 Task: Add Thinksport Spf 50+ Sunscreen to the cart.
Action: Mouse moved to (289, 153)
Screenshot: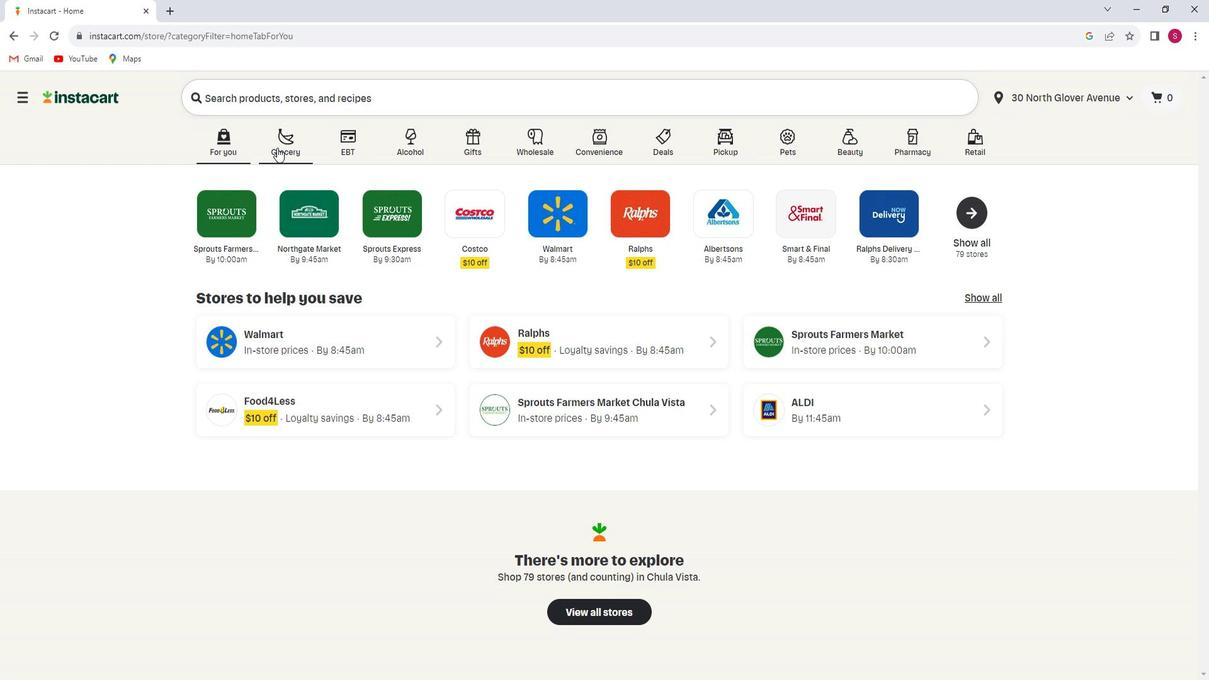 
Action: Mouse pressed left at (289, 153)
Screenshot: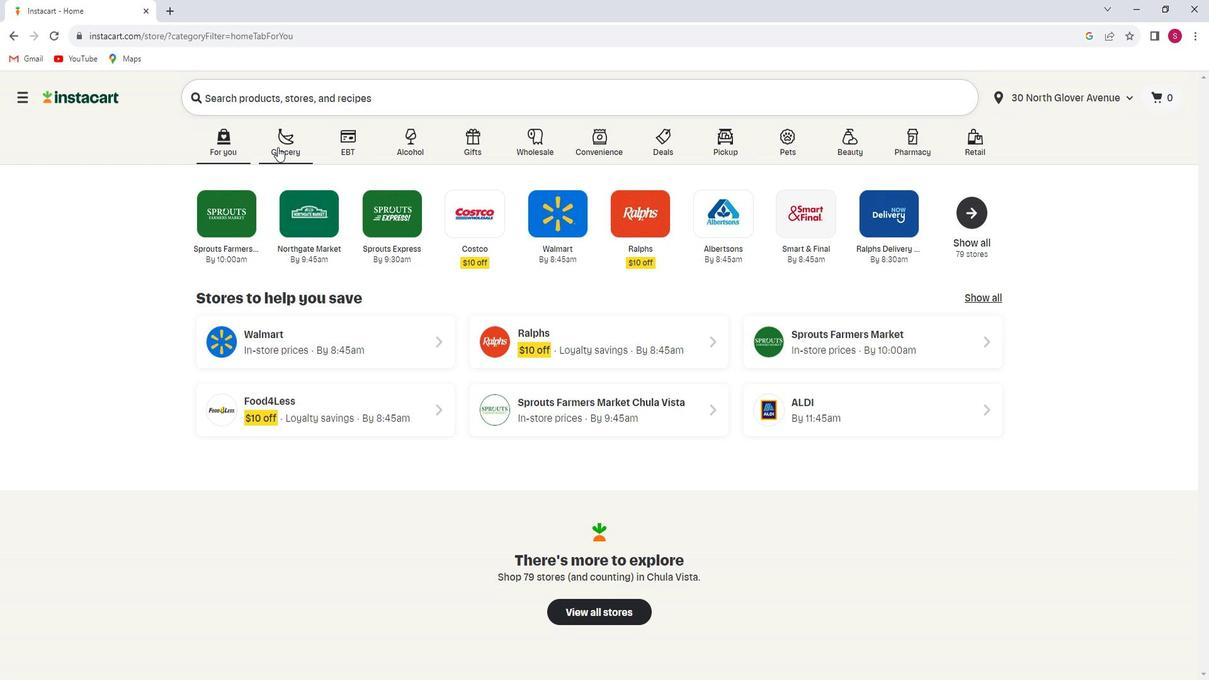 
Action: Mouse moved to (343, 385)
Screenshot: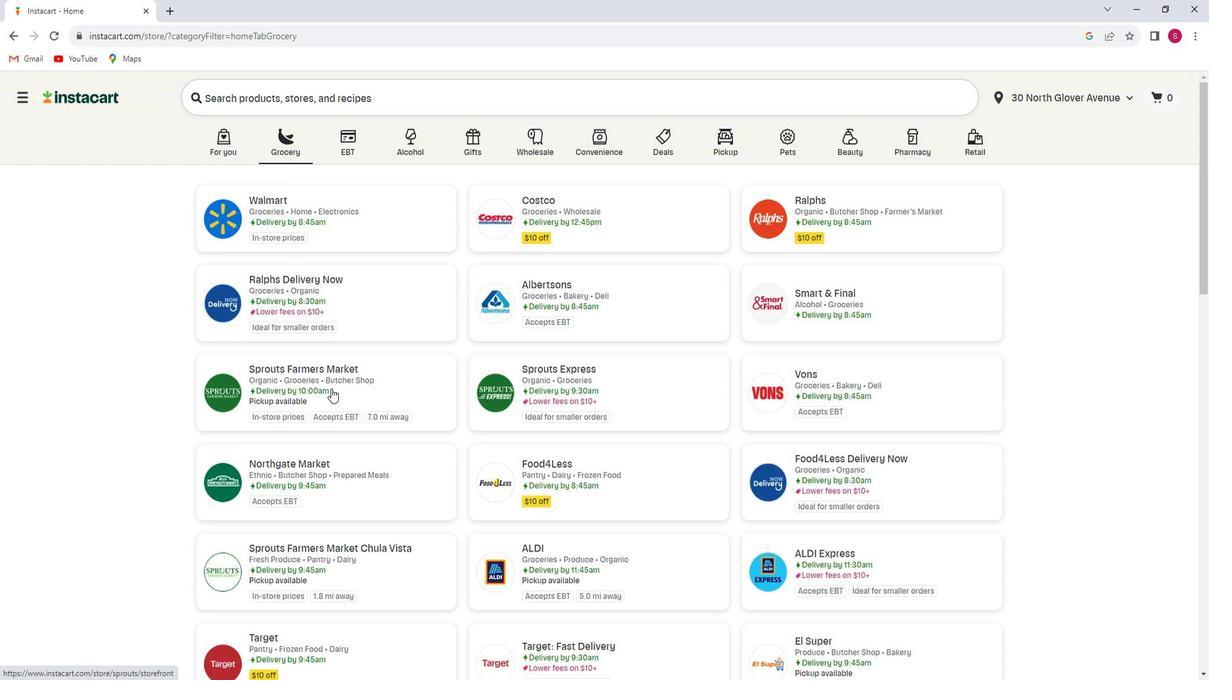
Action: Mouse pressed left at (343, 385)
Screenshot: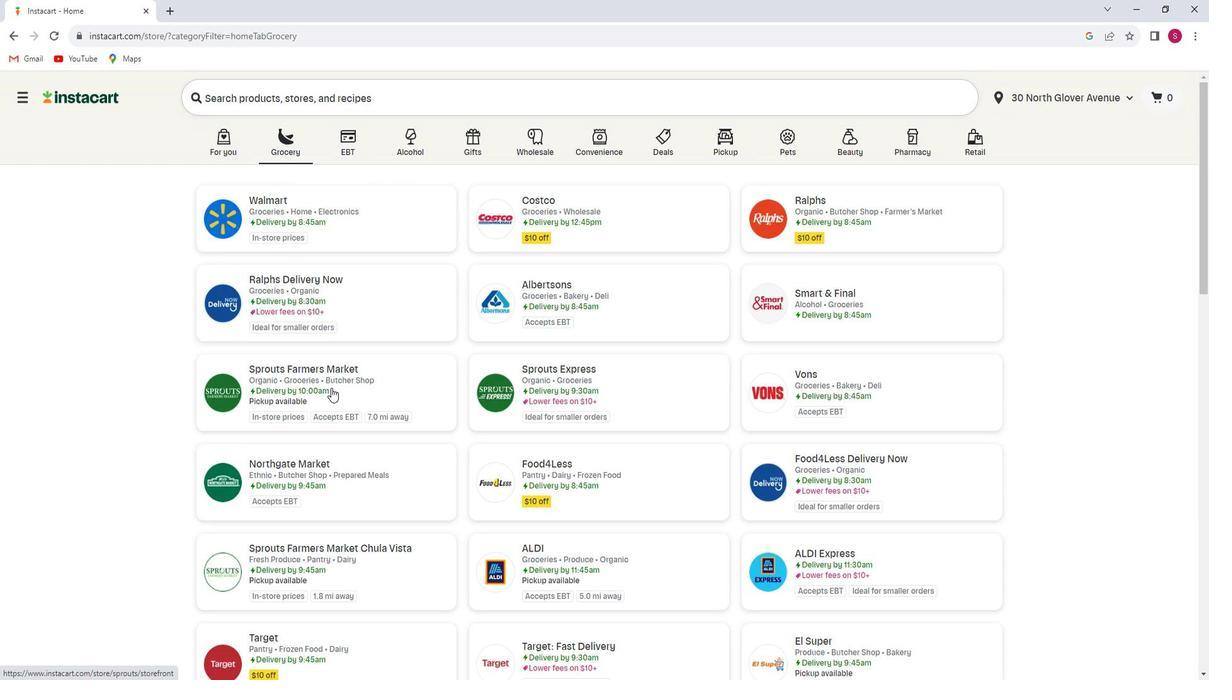 
Action: Mouse moved to (47, 472)
Screenshot: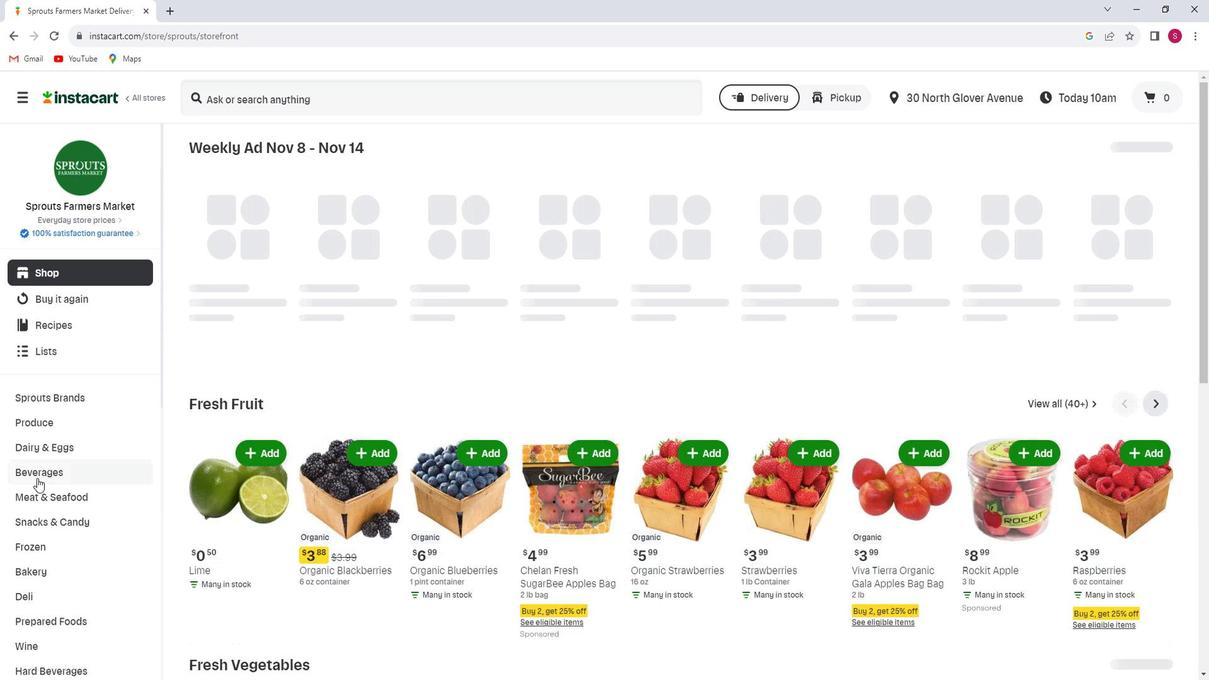 
Action: Mouse scrolled (47, 471) with delta (0, 0)
Screenshot: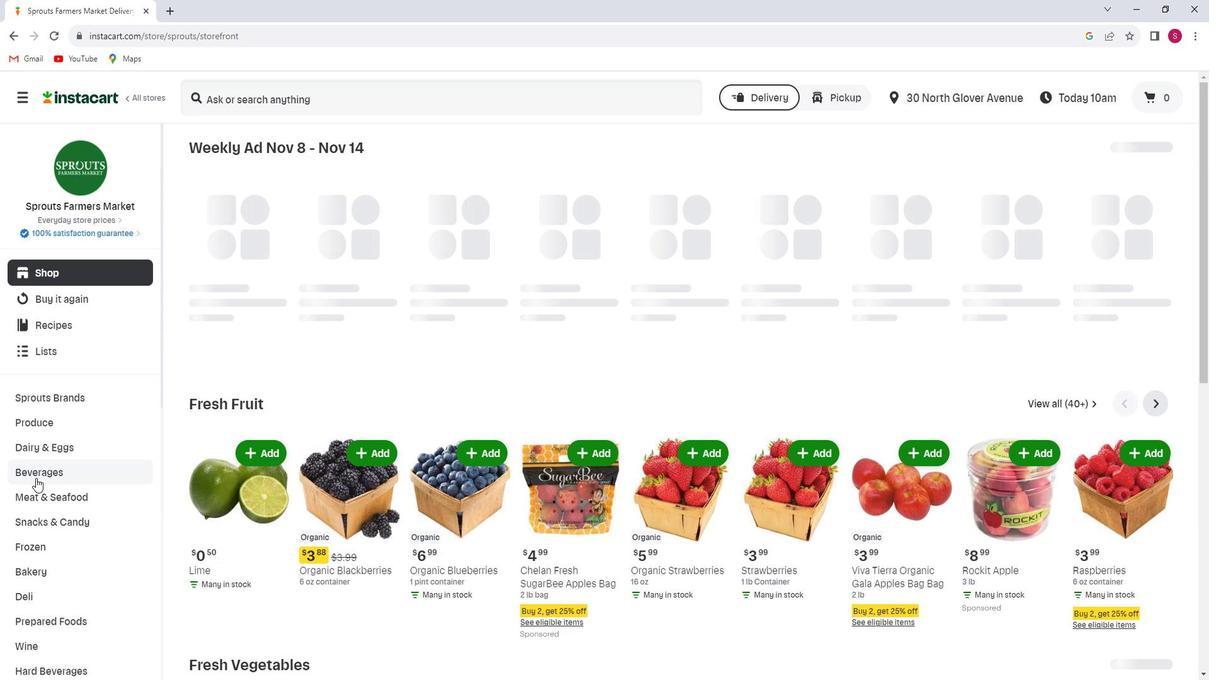 
Action: Mouse scrolled (47, 471) with delta (0, 0)
Screenshot: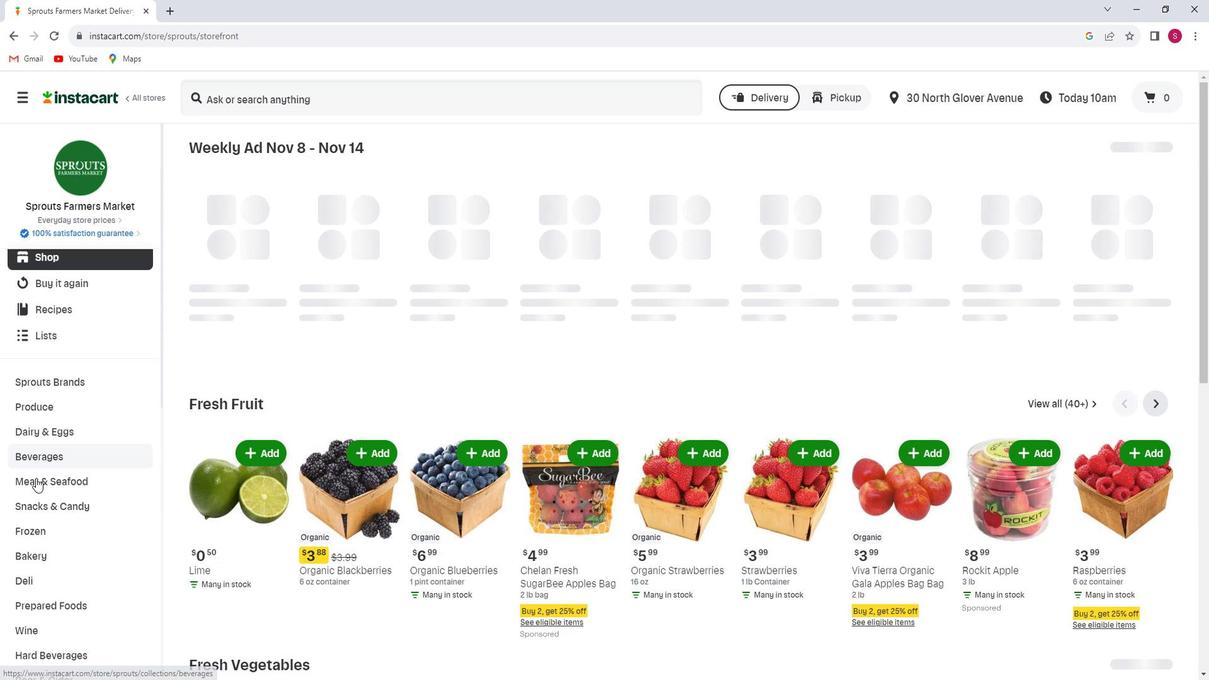 
Action: Mouse scrolled (47, 471) with delta (0, 0)
Screenshot: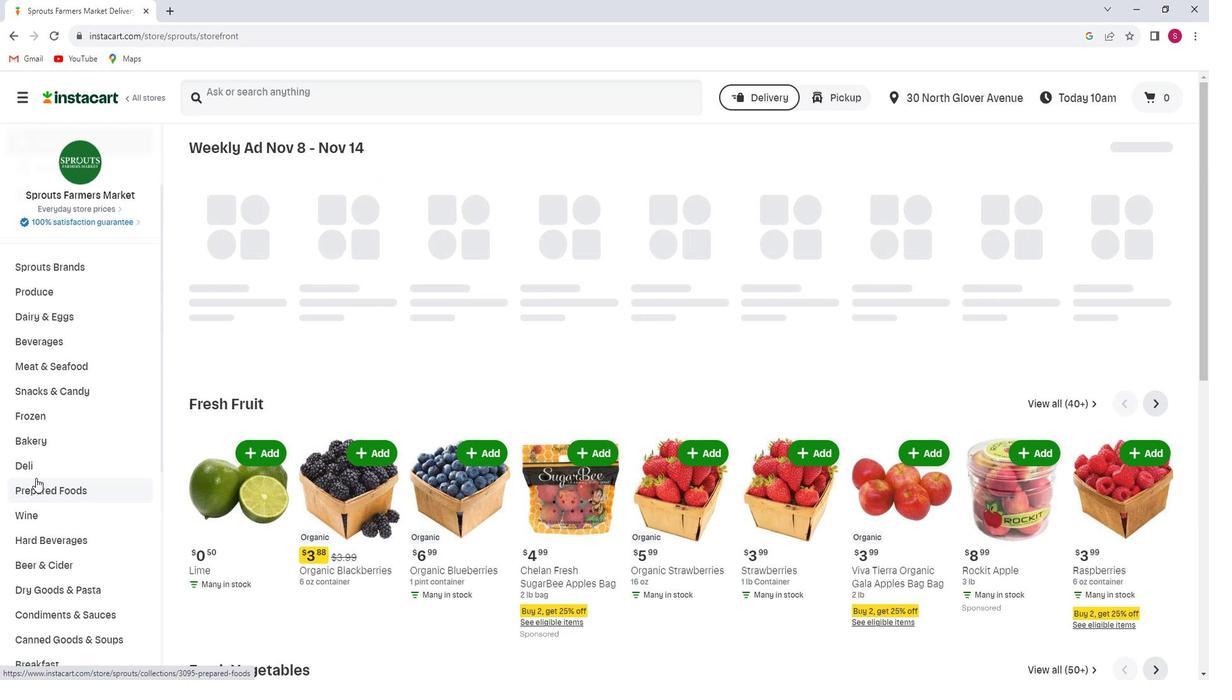 
Action: Mouse scrolled (47, 471) with delta (0, 0)
Screenshot: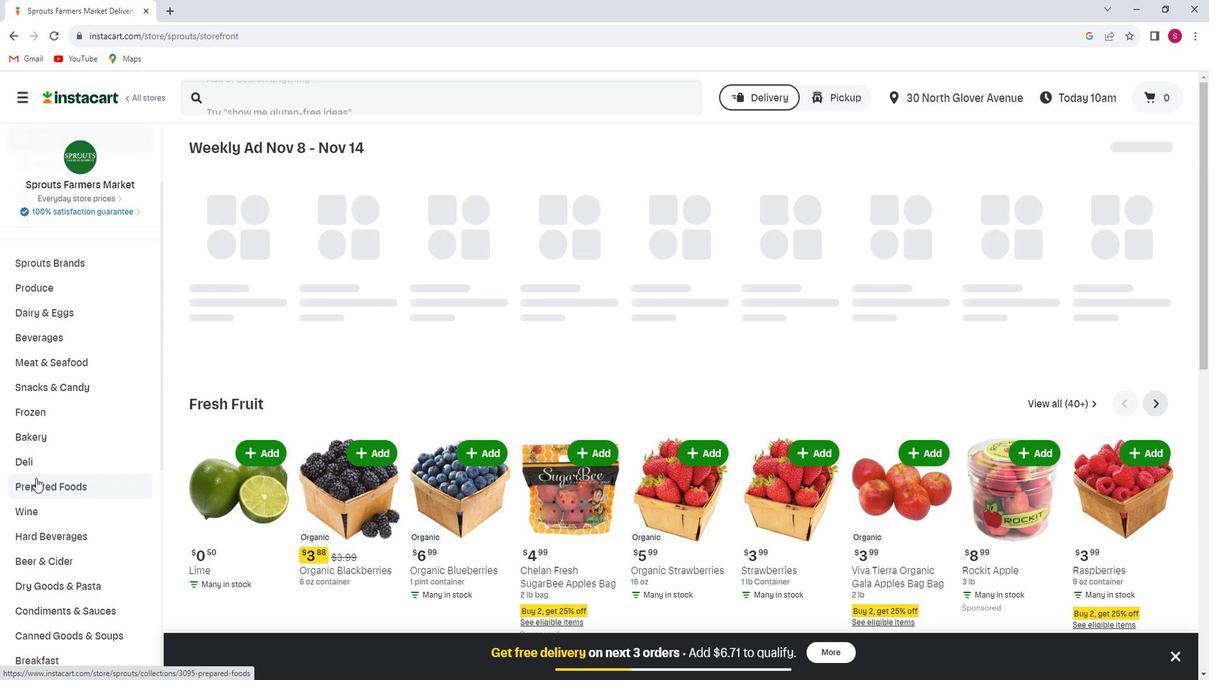 
Action: Mouse scrolled (47, 471) with delta (0, 0)
Screenshot: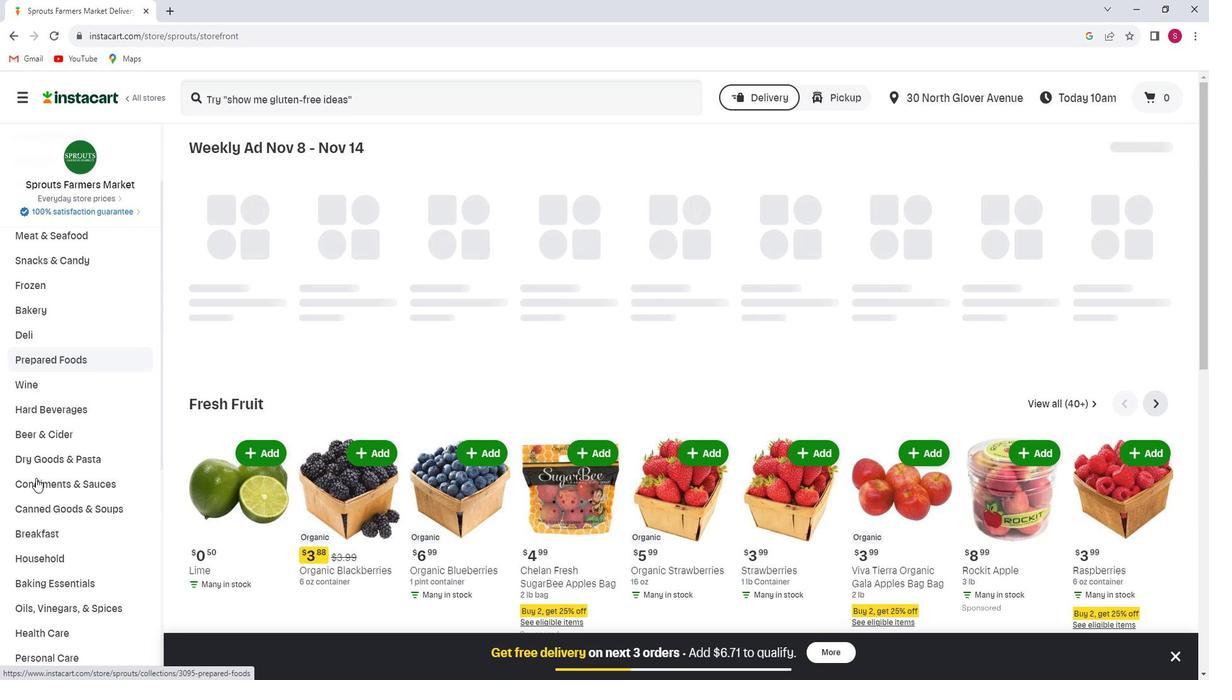 
Action: Mouse scrolled (47, 471) with delta (0, 0)
Screenshot: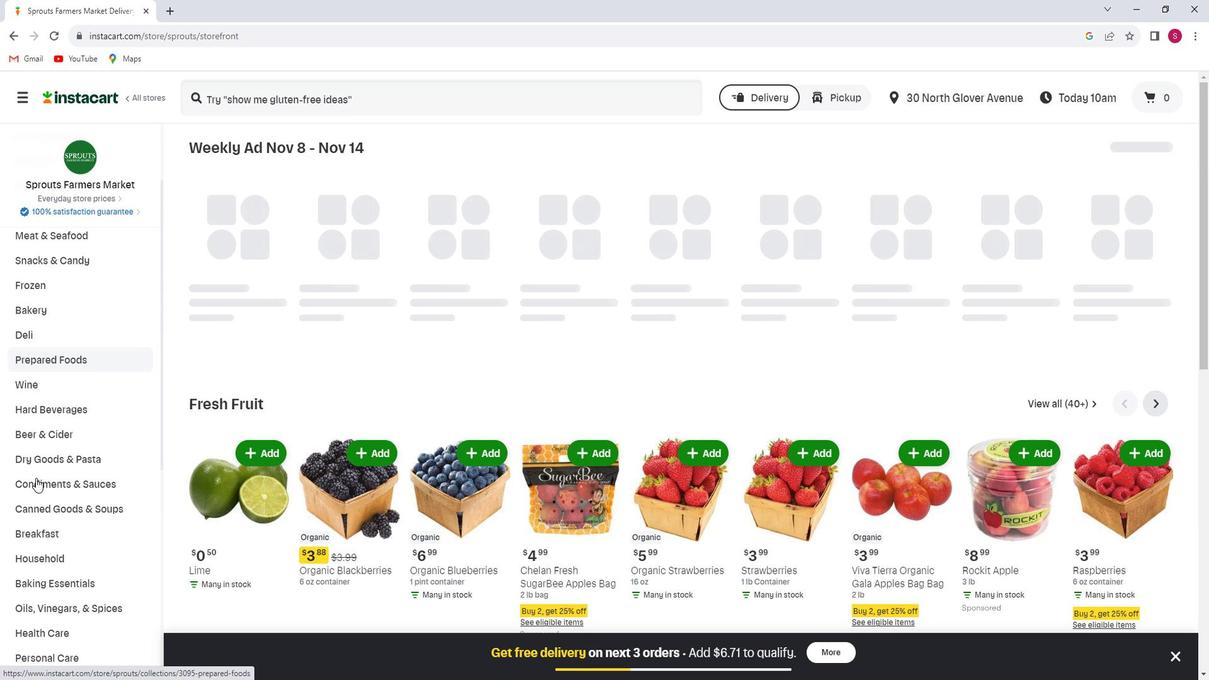 
Action: Mouse scrolled (47, 471) with delta (0, 0)
Screenshot: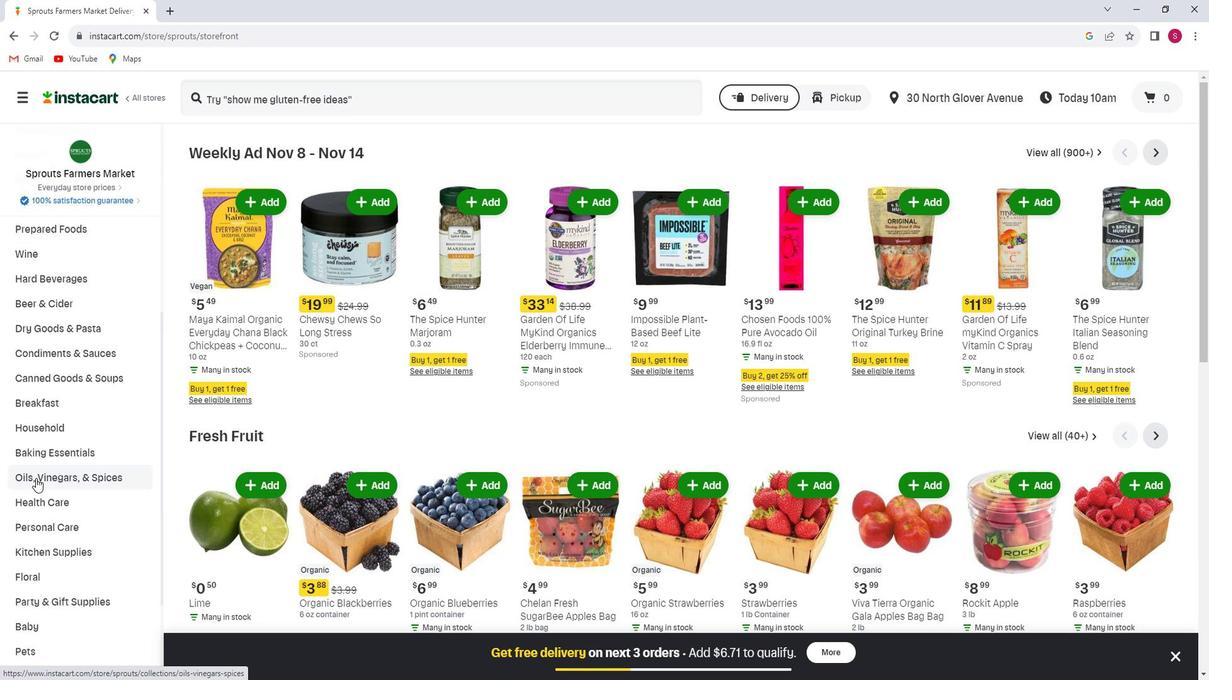 
Action: Mouse scrolled (47, 471) with delta (0, 0)
Screenshot: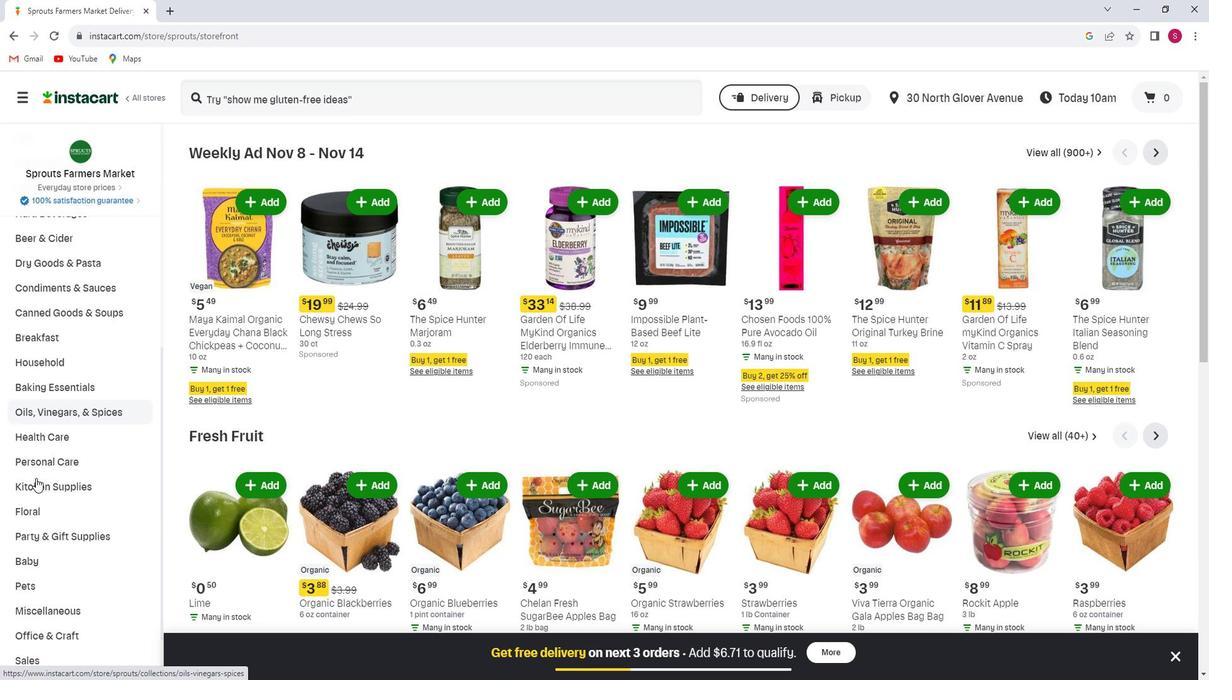 
Action: Mouse scrolled (47, 471) with delta (0, 0)
Screenshot: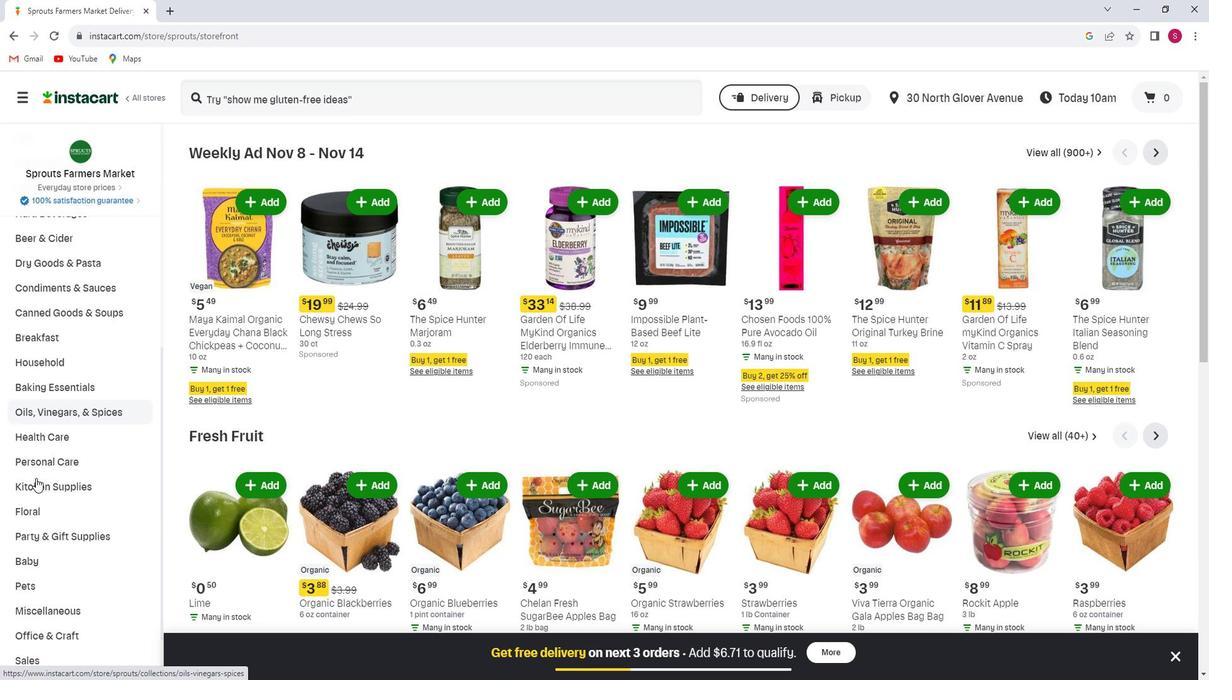 
Action: Mouse scrolled (47, 471) with delta (0, 0)
Screenshot: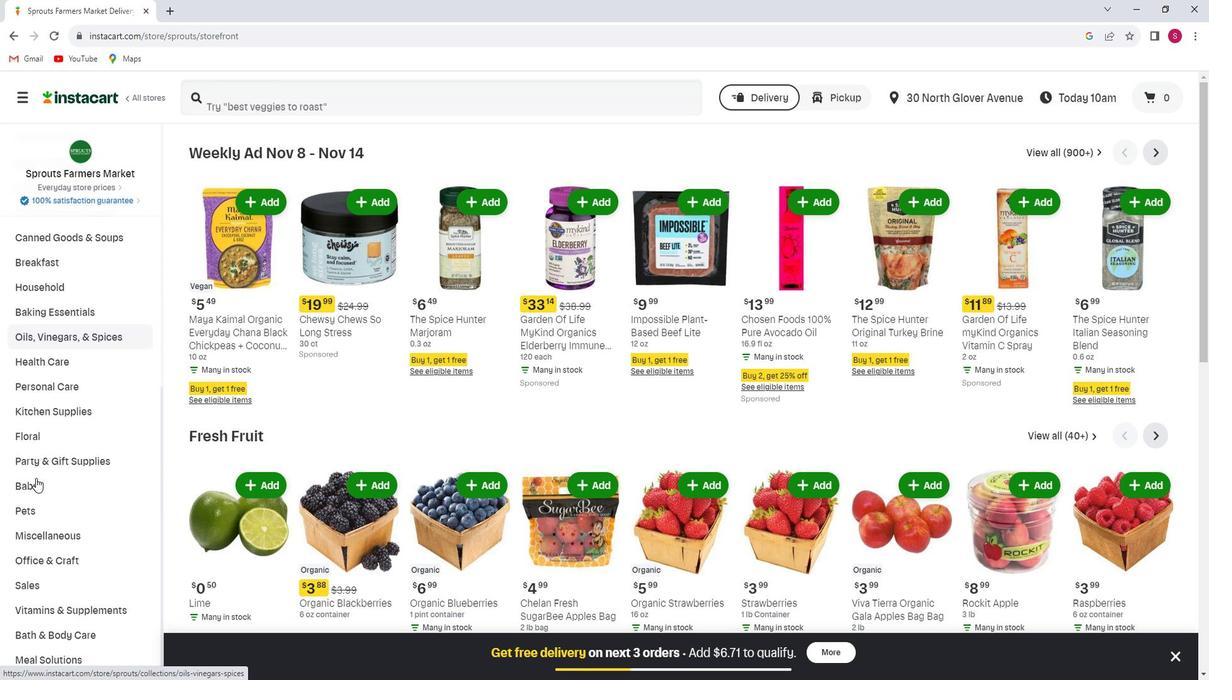 
Action: Mouse scrolled (47, 471) with delta (0, 0)
Screenshot: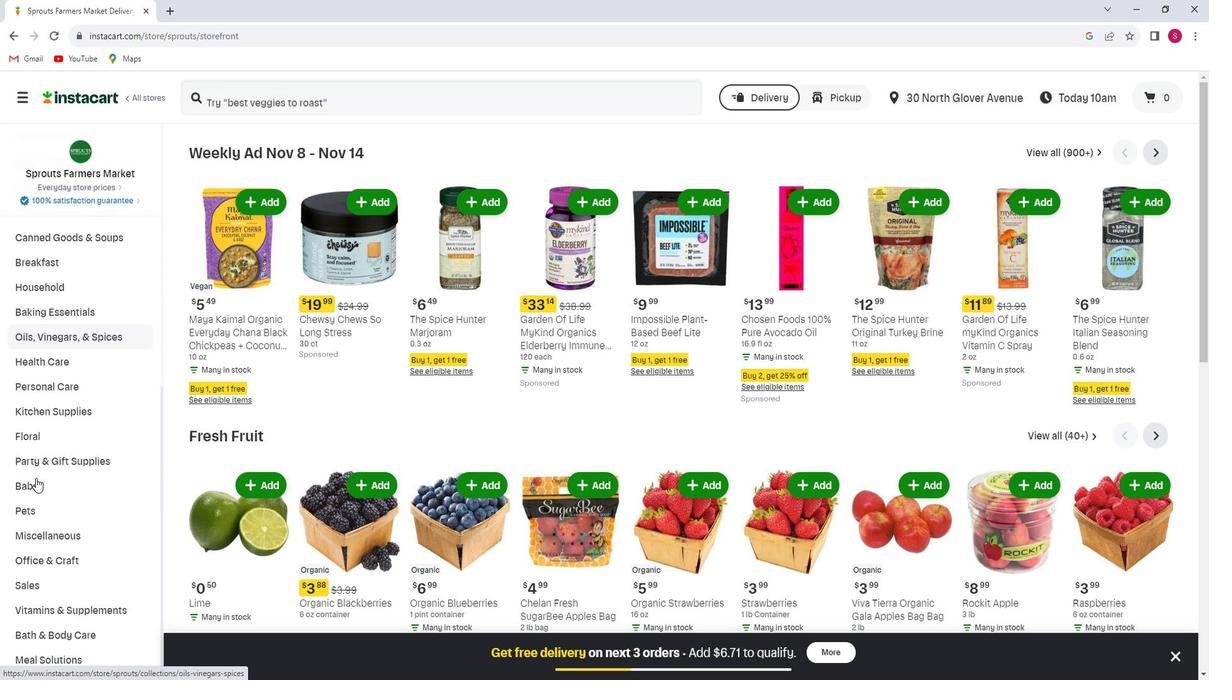 
Action: Mouse scrolled (47, 471) with delta (0, 0)
Screenshot: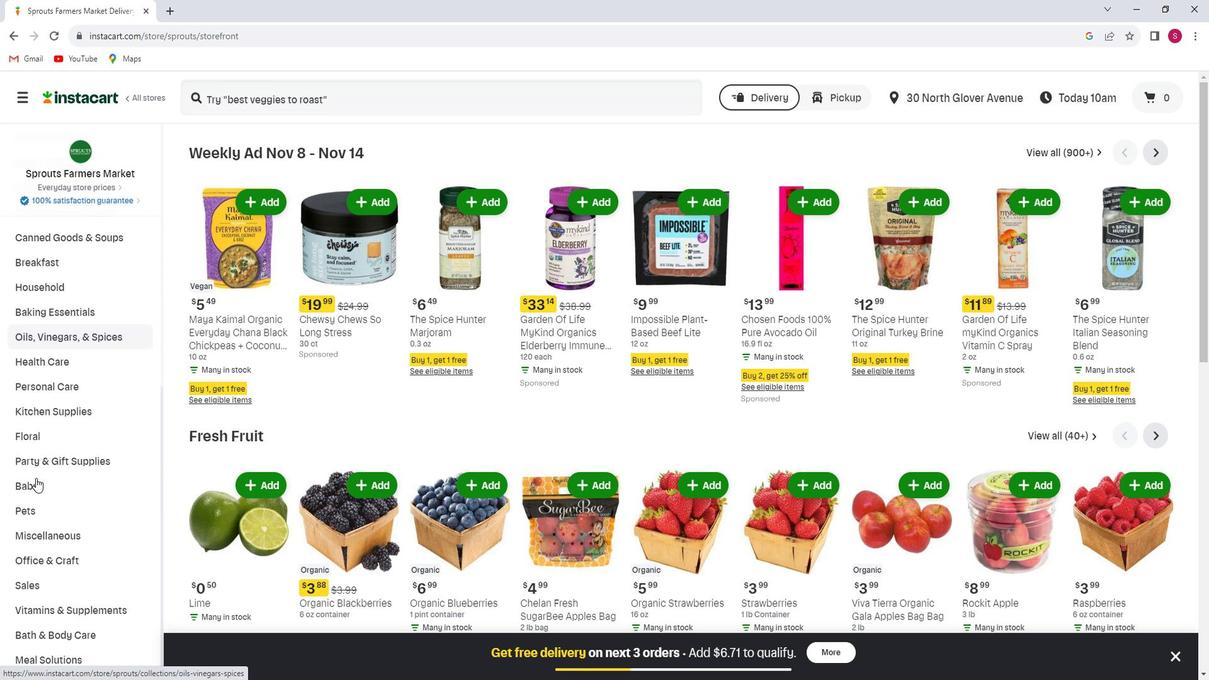
Action: Mouse scrolled (47, 471) with delta (0, 0)
Screenshot: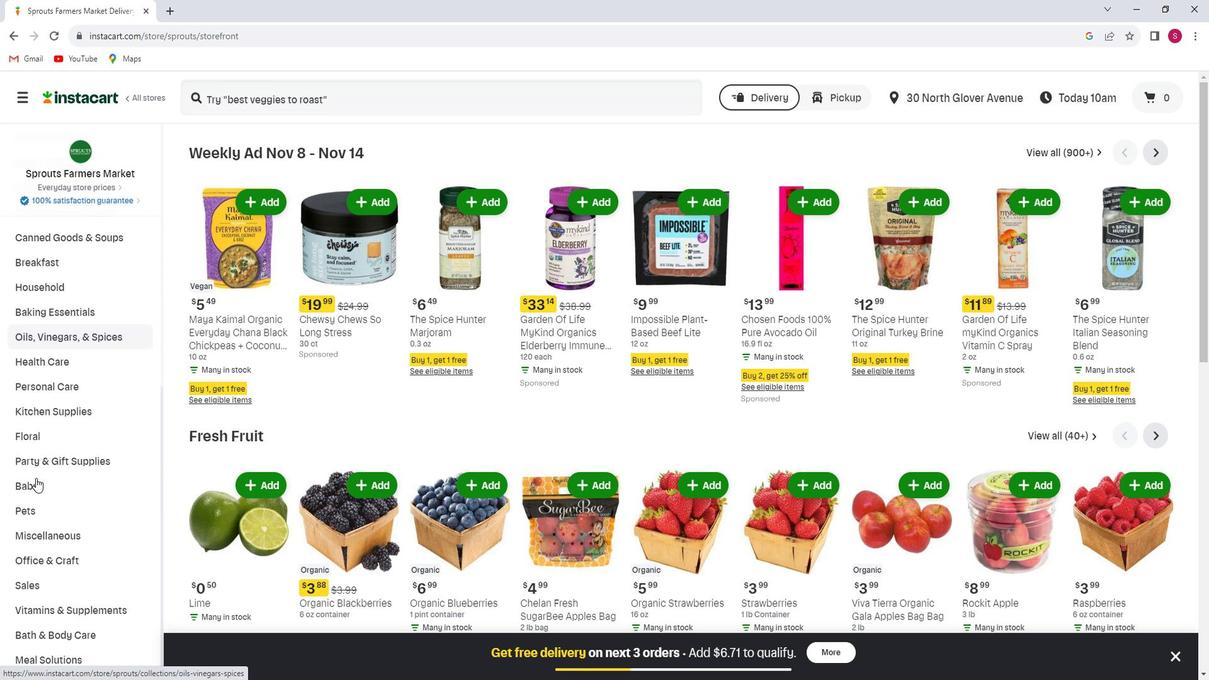 
Action: Mouse moved to (84, 379)
Screenshot: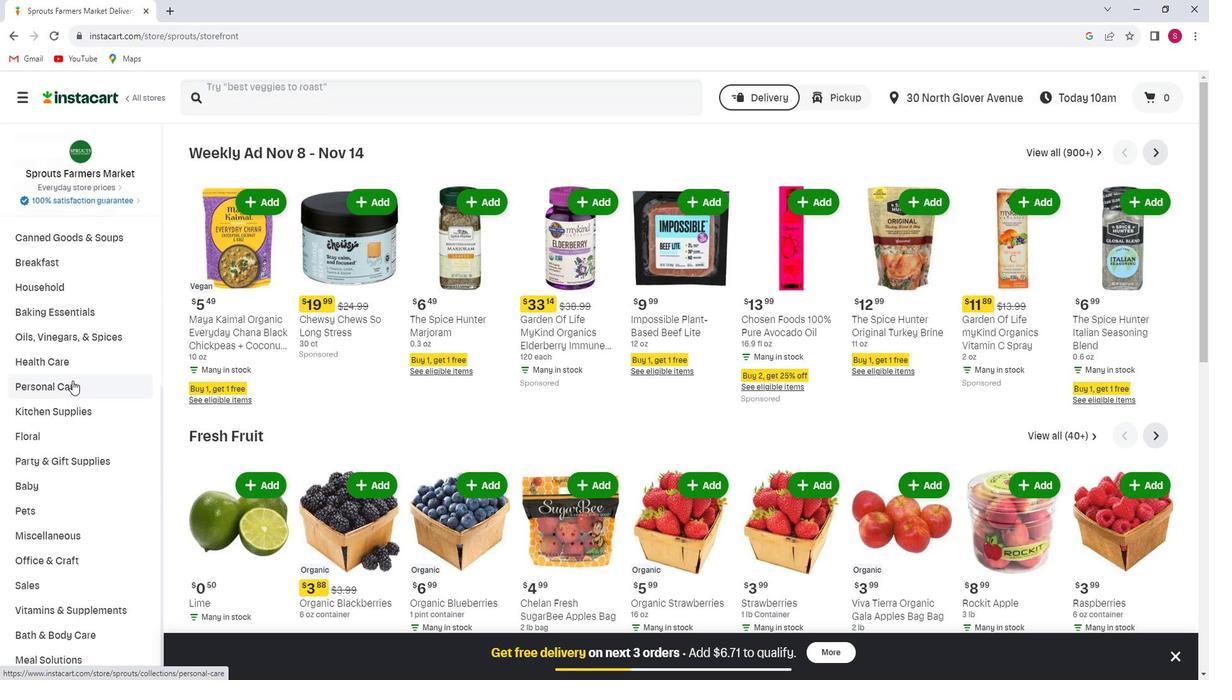 
Action: Mouse pressed left at (84, 379)
Screenshot: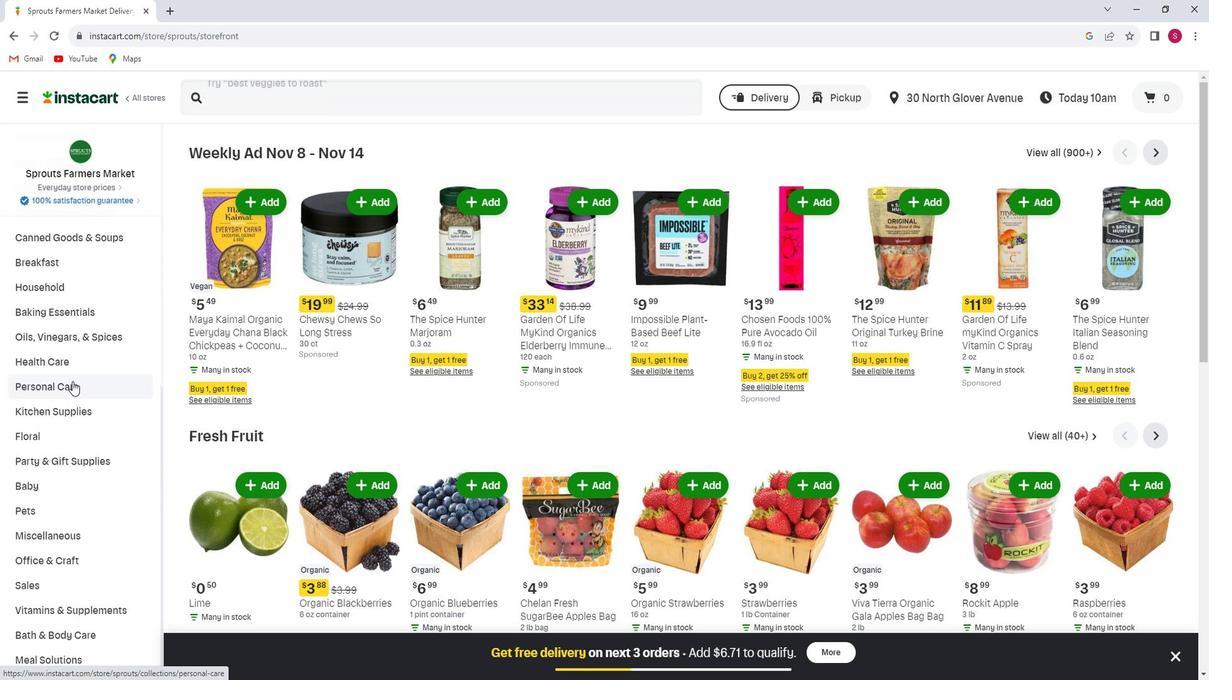 
Action: Mouse moved to (988, 188)
Screenshot: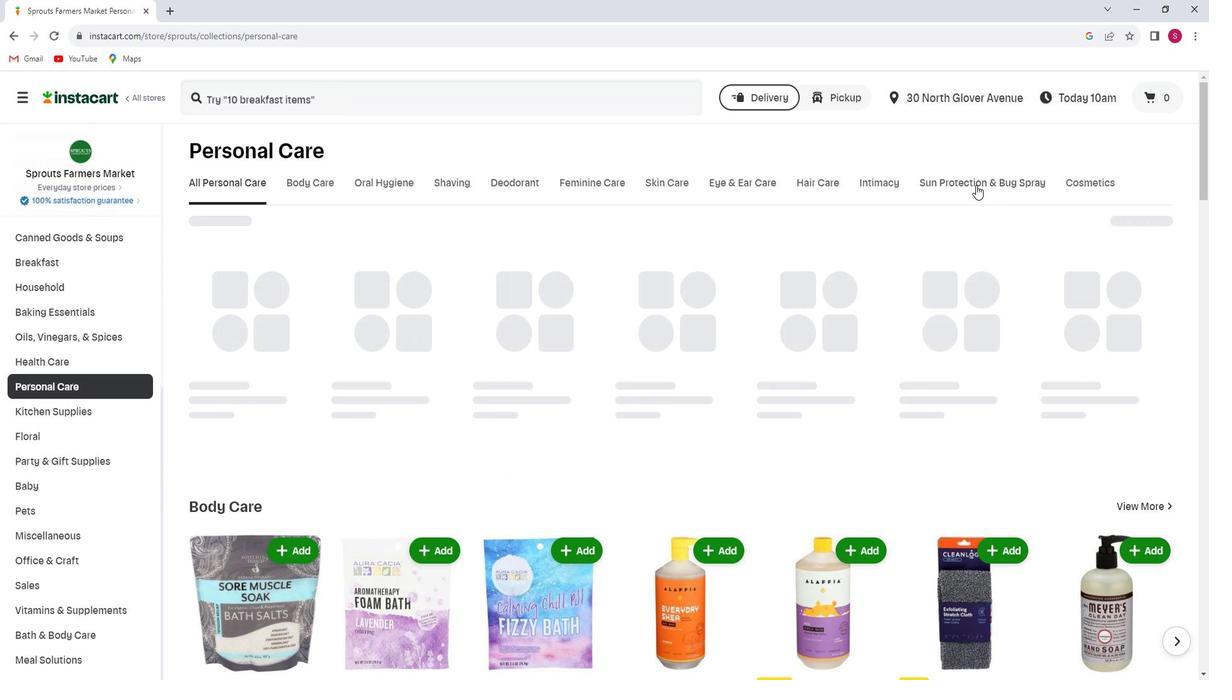 
Action: Mouse pressed left at (988, 188)
Screenshot: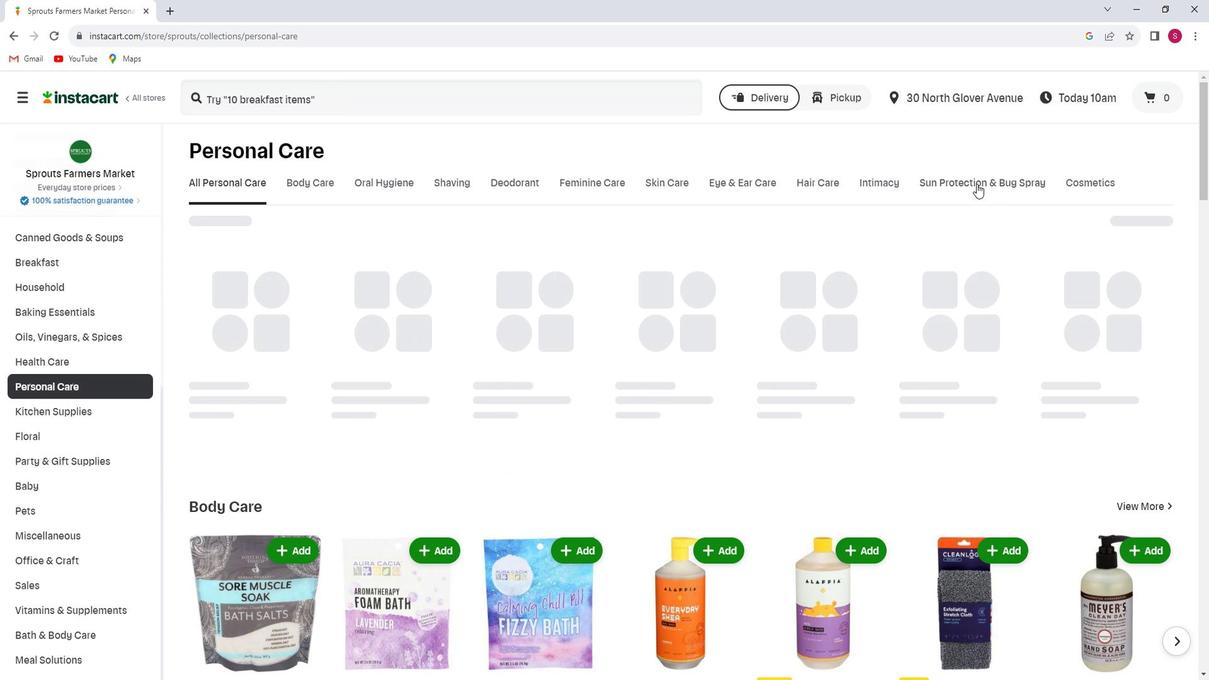 
Action: Mouse moved to (379, 108)
Screenshot: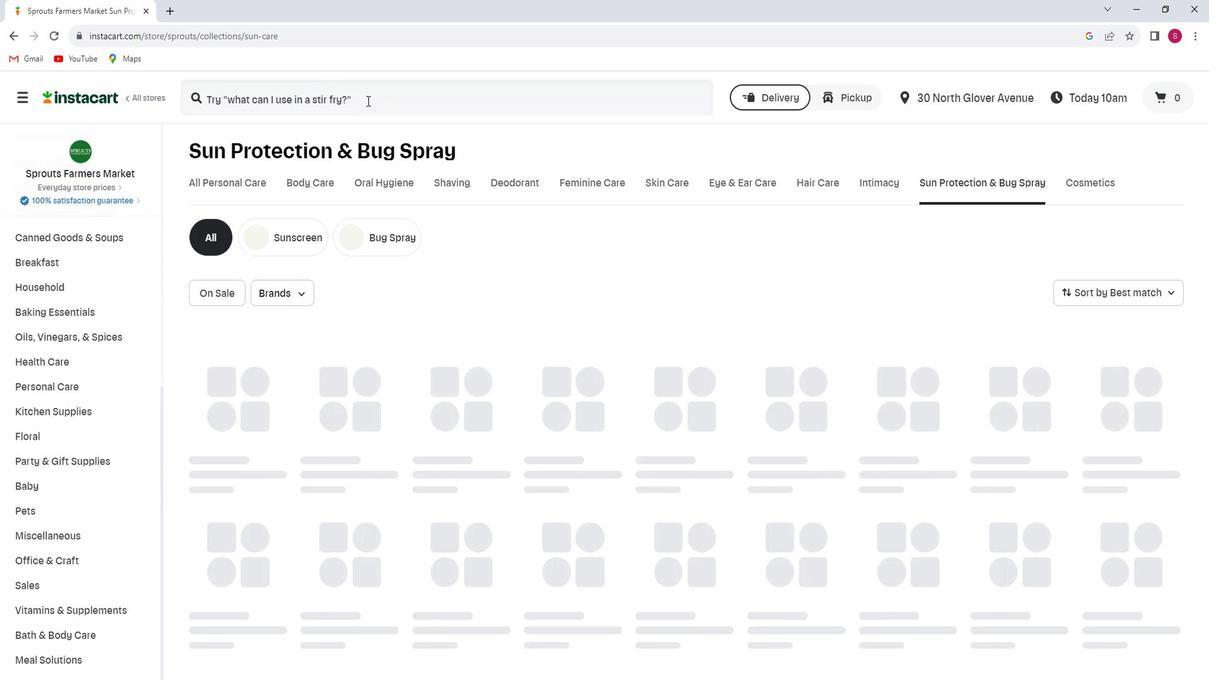 
Action: Mouse pressed left at (379, 108)
Screenshot: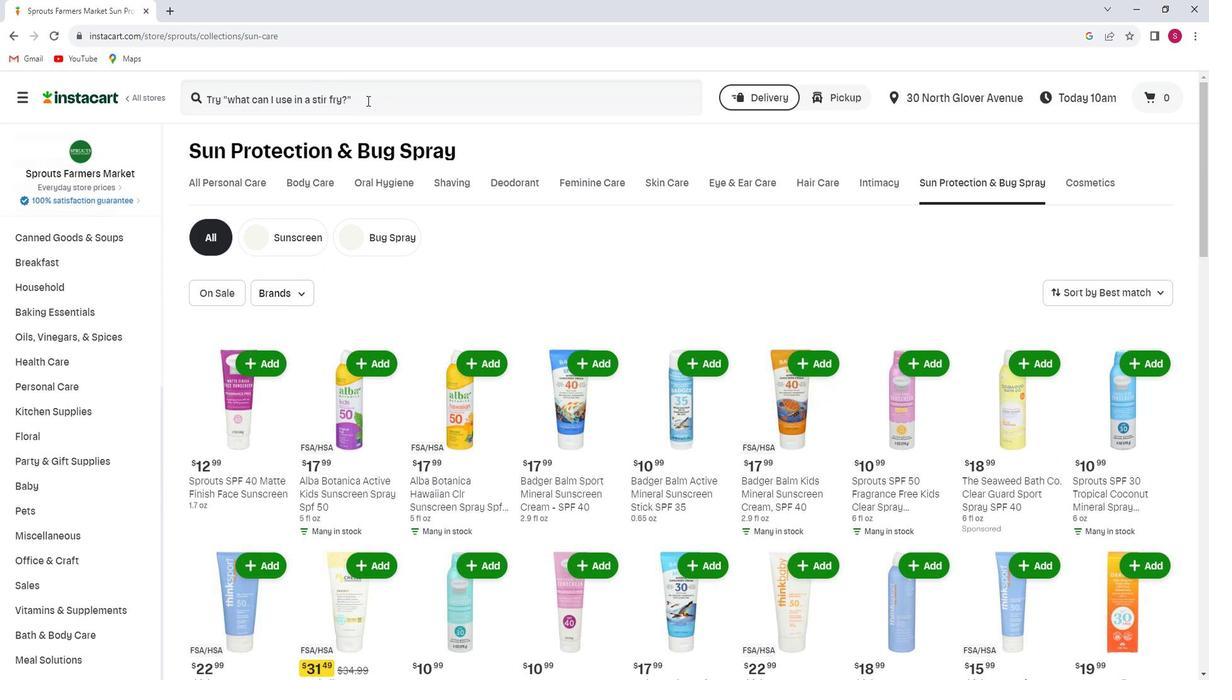 
Action: Key pressed <Key.shift>Thinksport<Key.space><Key.shift>Spf<Key.space>50<Key.shift_r><Key.shift_r><Key.shift_r><Key.shift_r><Key.shift_r><Key.shift_r><Key.shift_r><Key.shift_r><Key.shift_r><Key.shift_r><Key.shift_r><Key.shift_r><Key.shift_r><Key.shift_r><Key.shift_r><Key.shift_r><Key.shift_r><Key.shift_r><Key.shift_r><Key.shift_r><Key.shift_r><Key.shift_r>+<Key.space><Key.shift>Sunscreen<Key.enter>
Screenshot: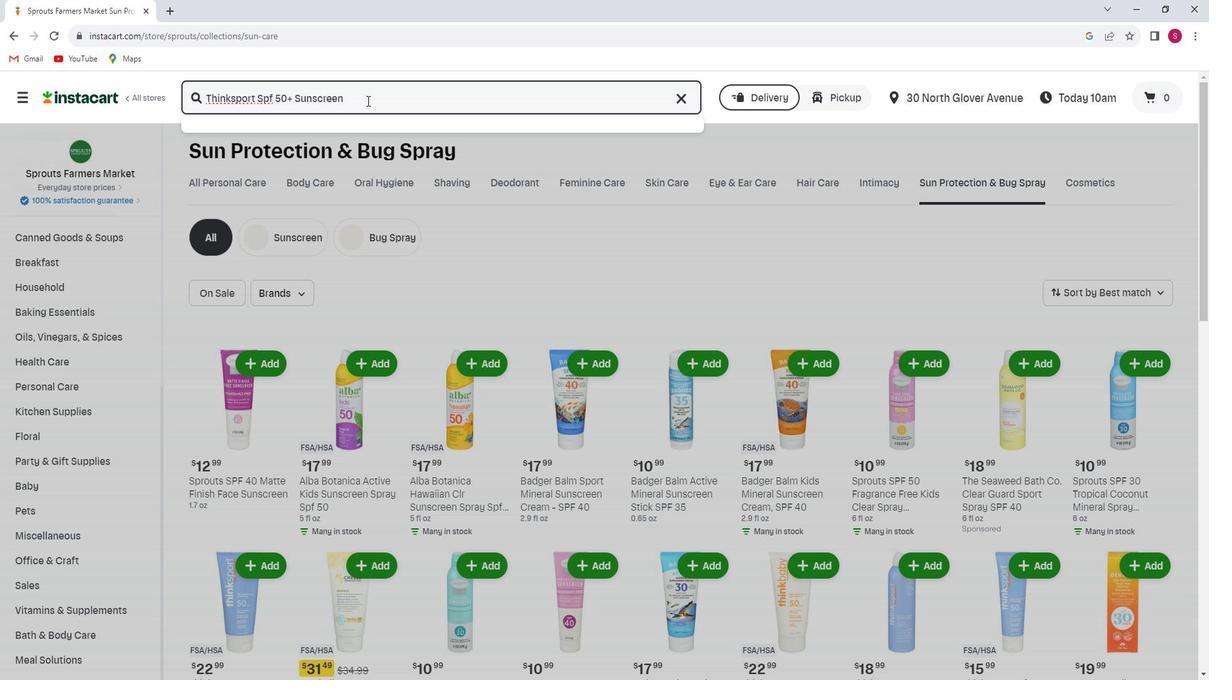 
Action: Mouse moved to (571, 345)
Screenshot: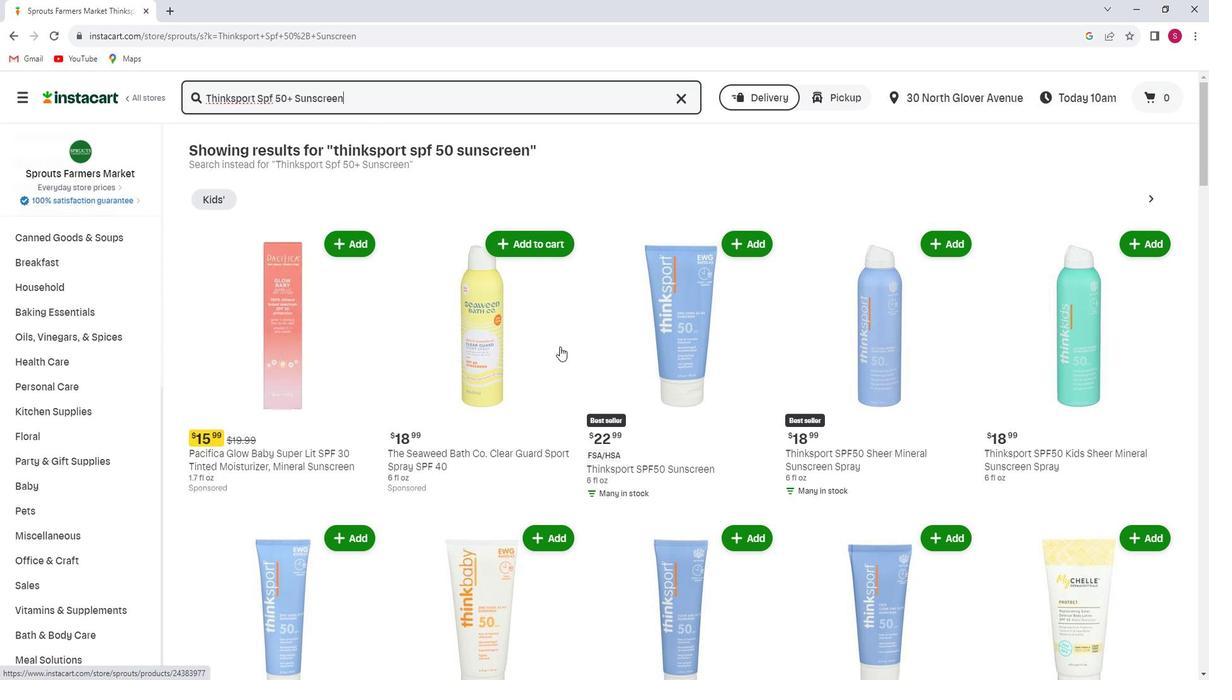 
Action: Mouse scrolled (571, 345) with delta (0, 0)
Screenshot: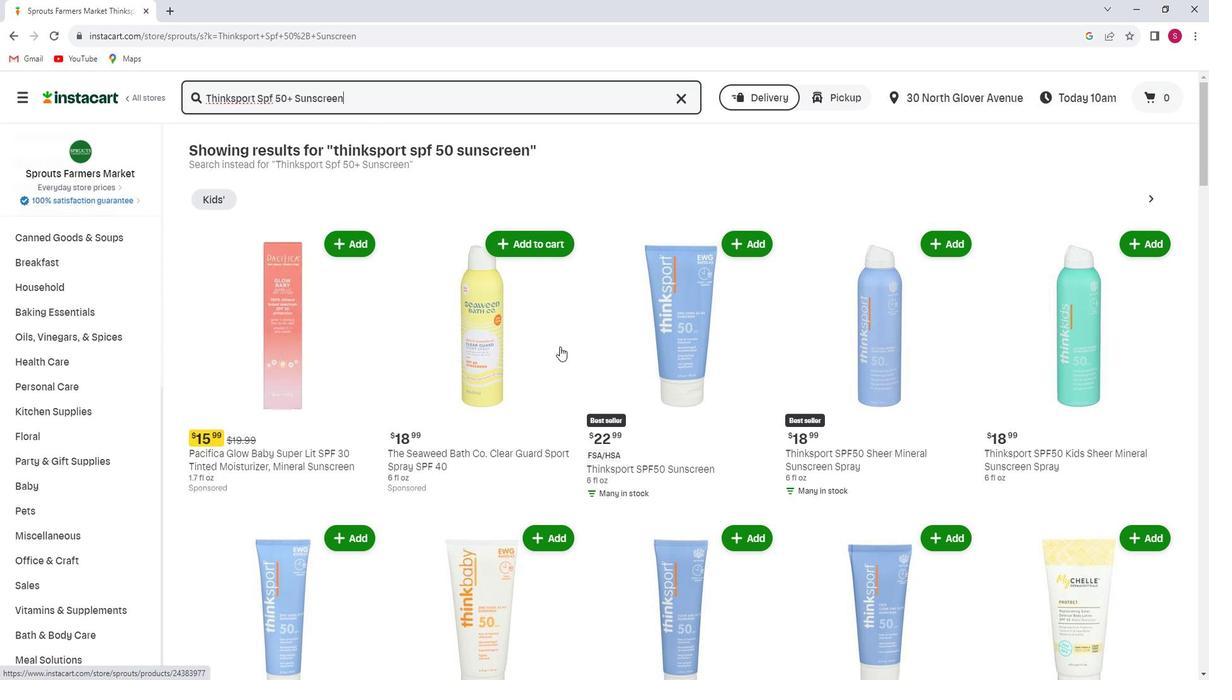 
Action: Mouse moved to (571, 350)
Screenshot: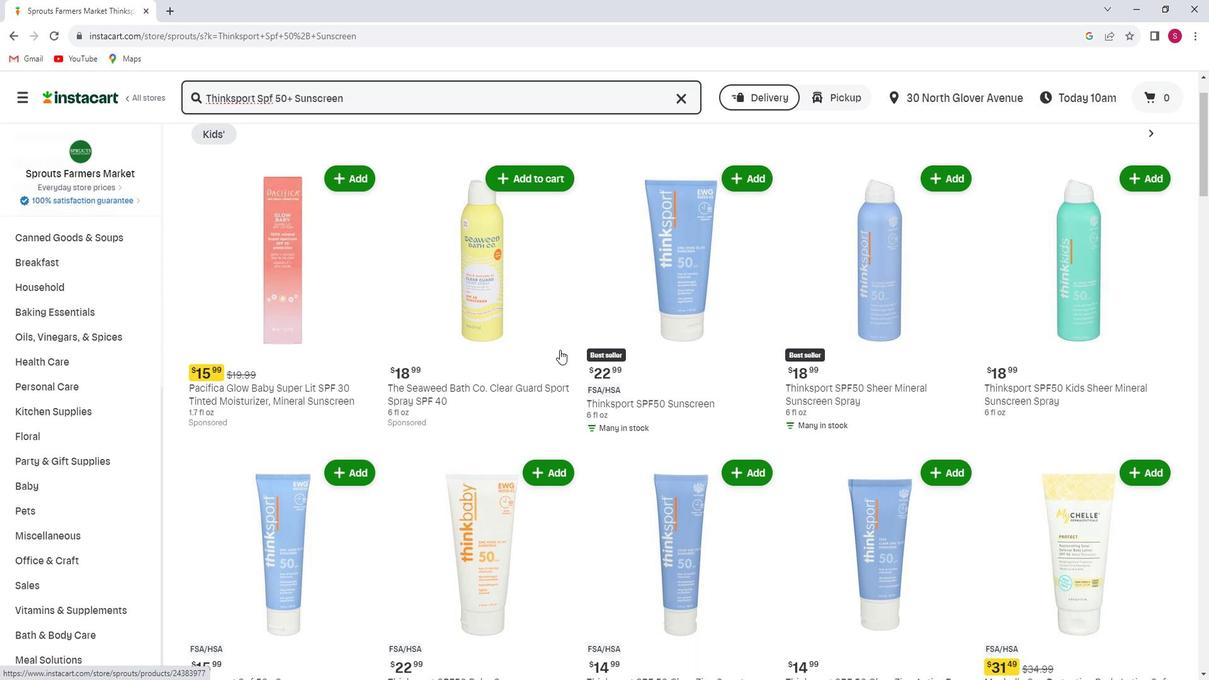 
Action: Mouse scrolled (571, 350) with delta (0, 0)
Screenshot: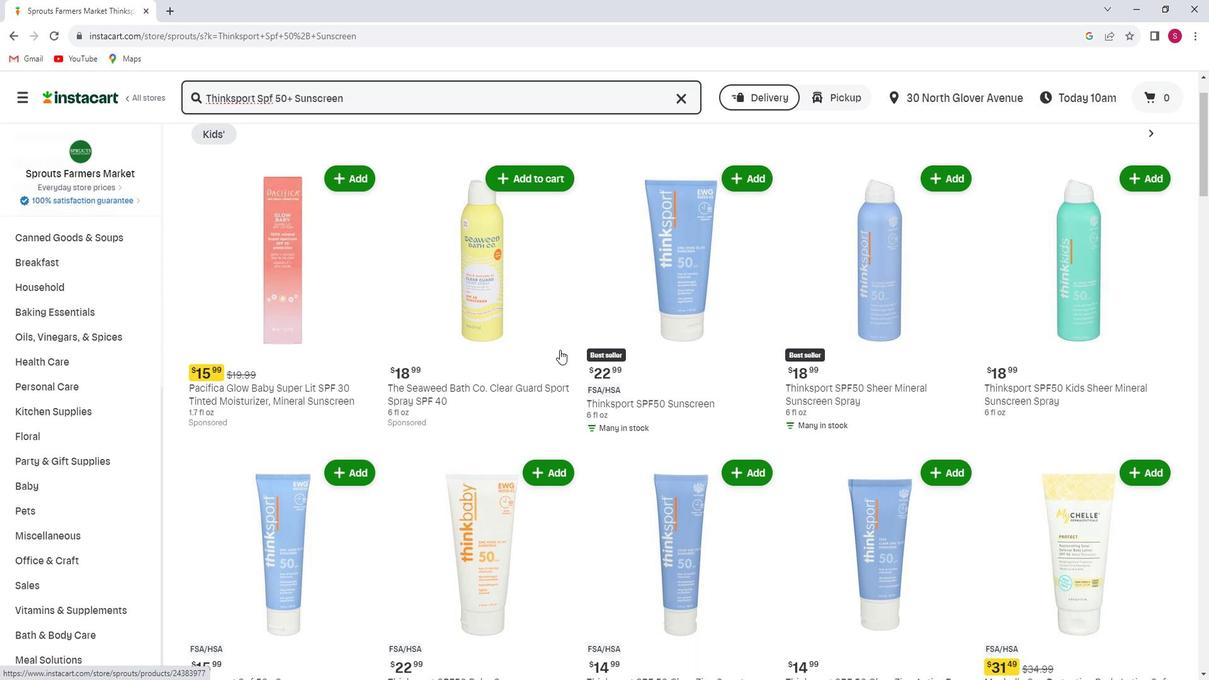 
Action: Mouse moved to (570, 354)
Screenshot: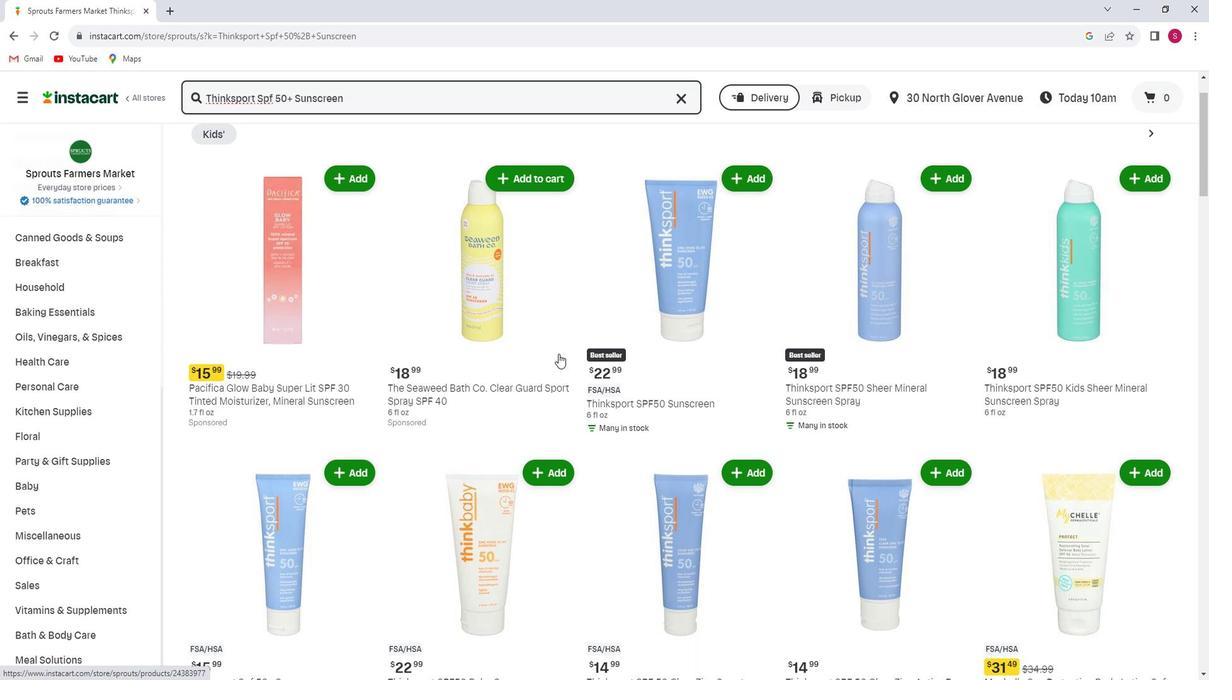
Action: Mouse scrolled (570, 353) with delta (0, 0)
Screenshot: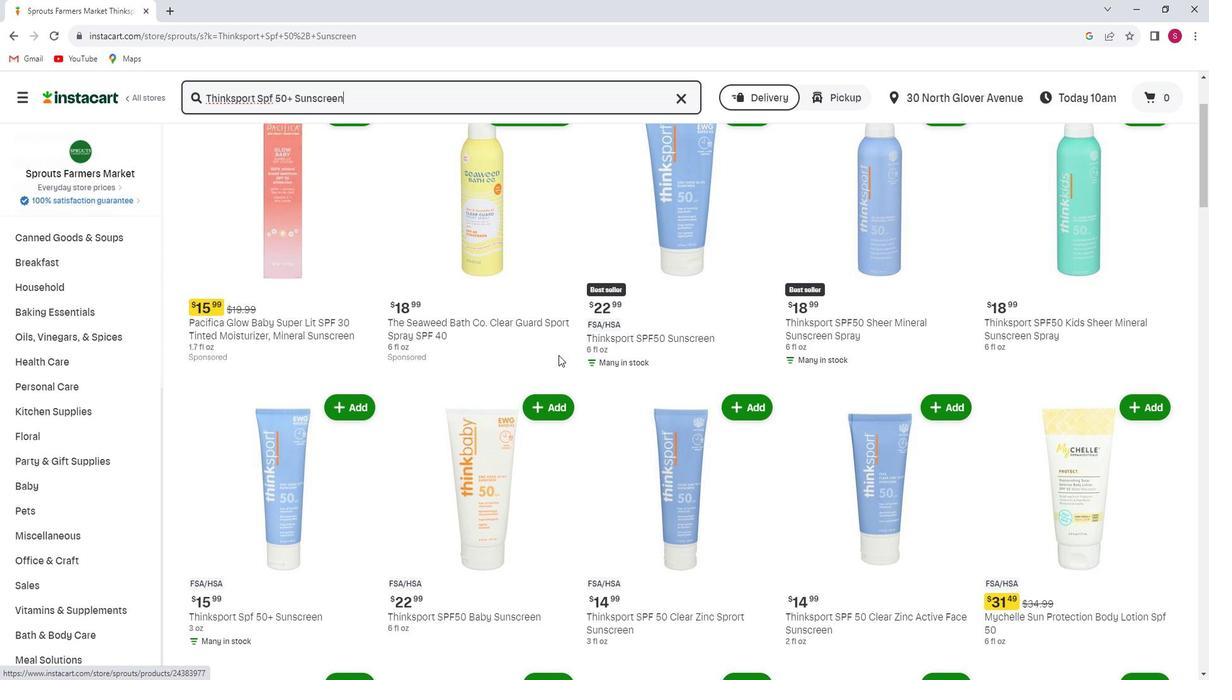 
Action: Mouse moved to (570, 351)
Screenshot: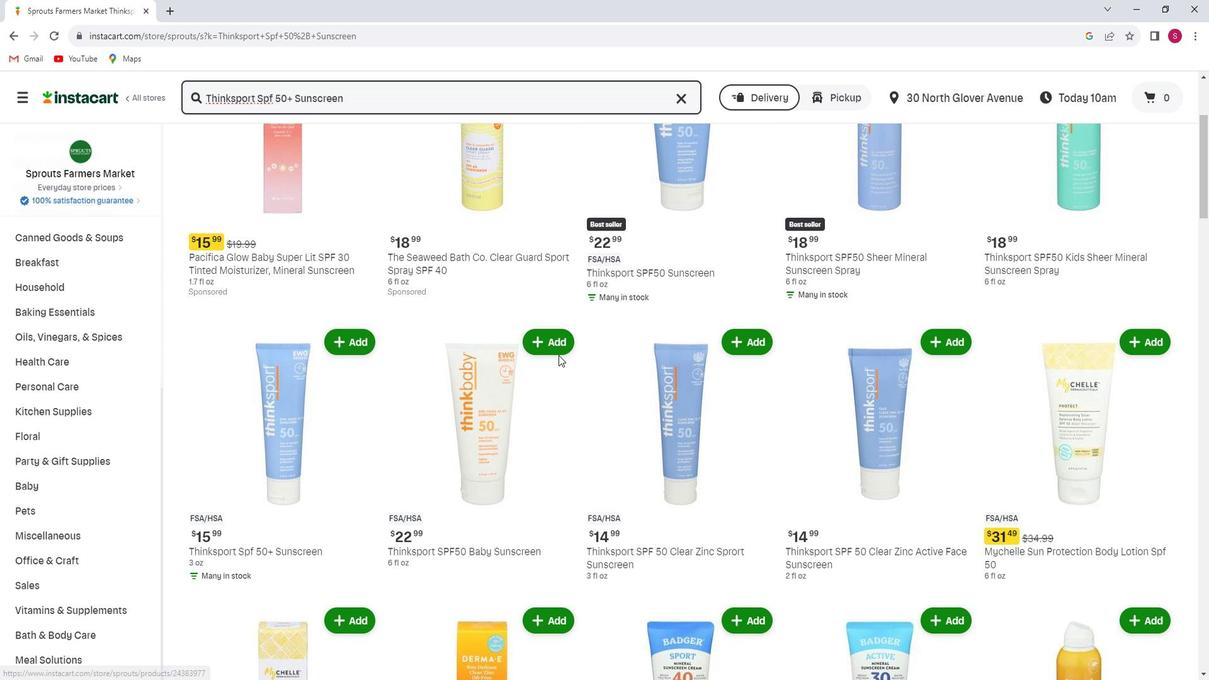 
Action: Mouse scrolled (570, 350) with delta (0, 0)
Screenshot: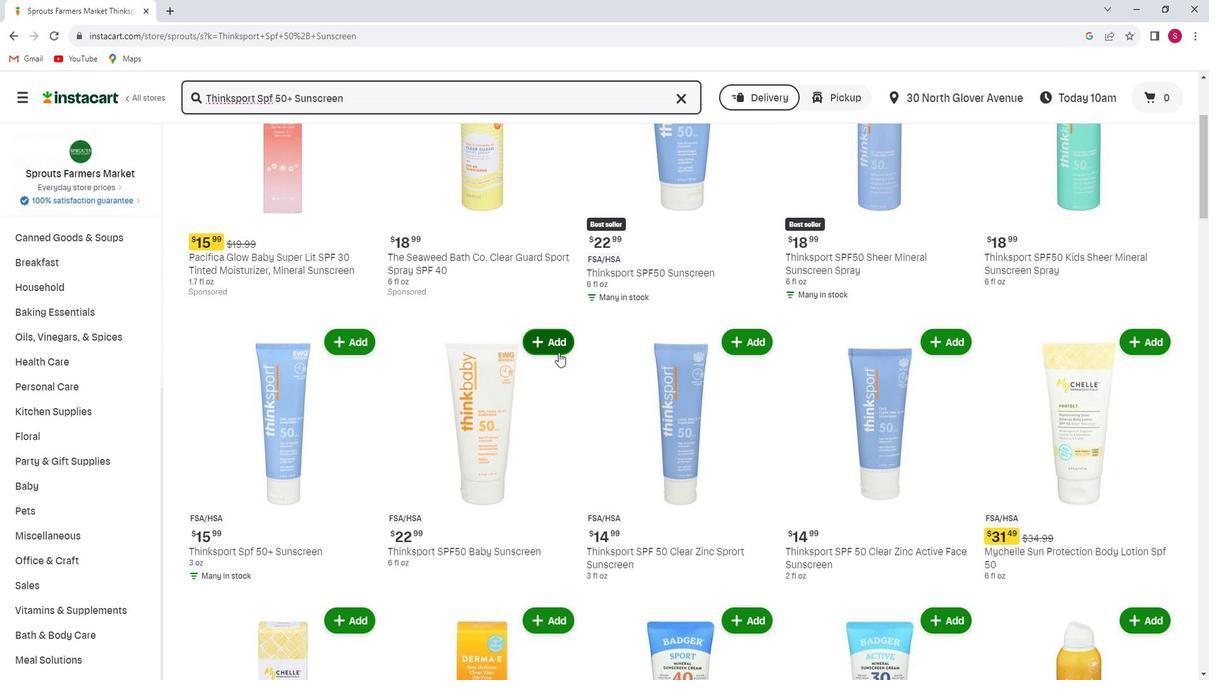 
Action: Mouse moved to (349, 275)
Screenshot: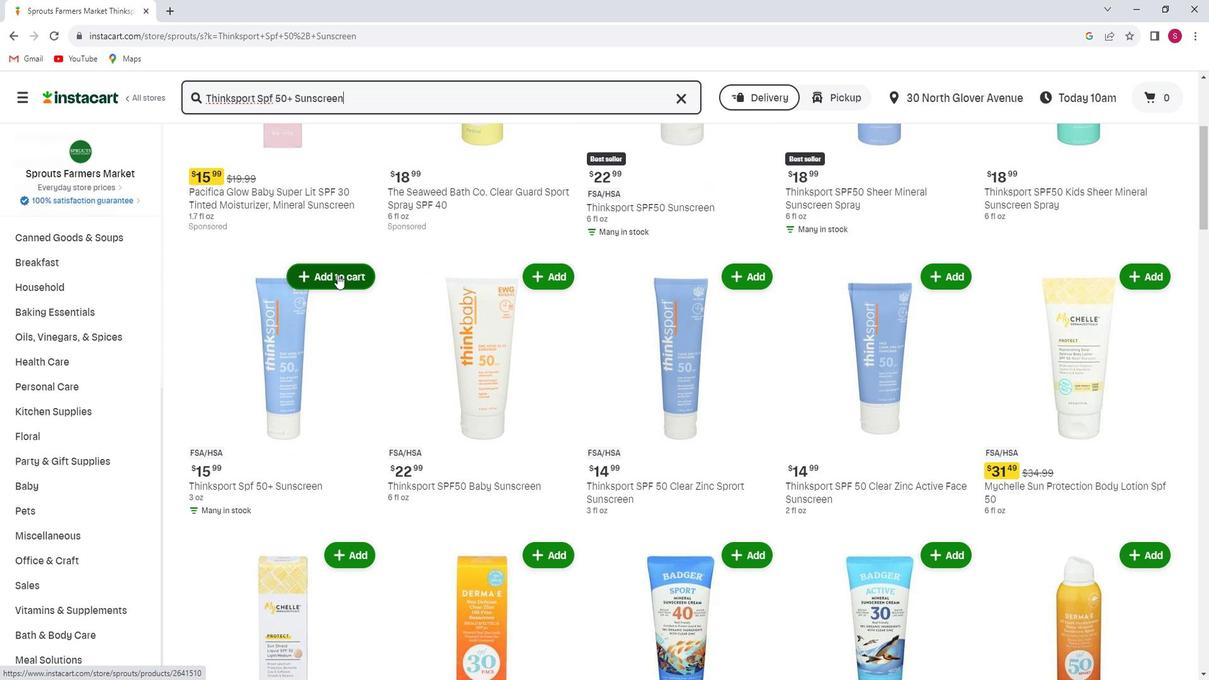 
Action: Mouse pressed left at (349, 275)
Screenshot: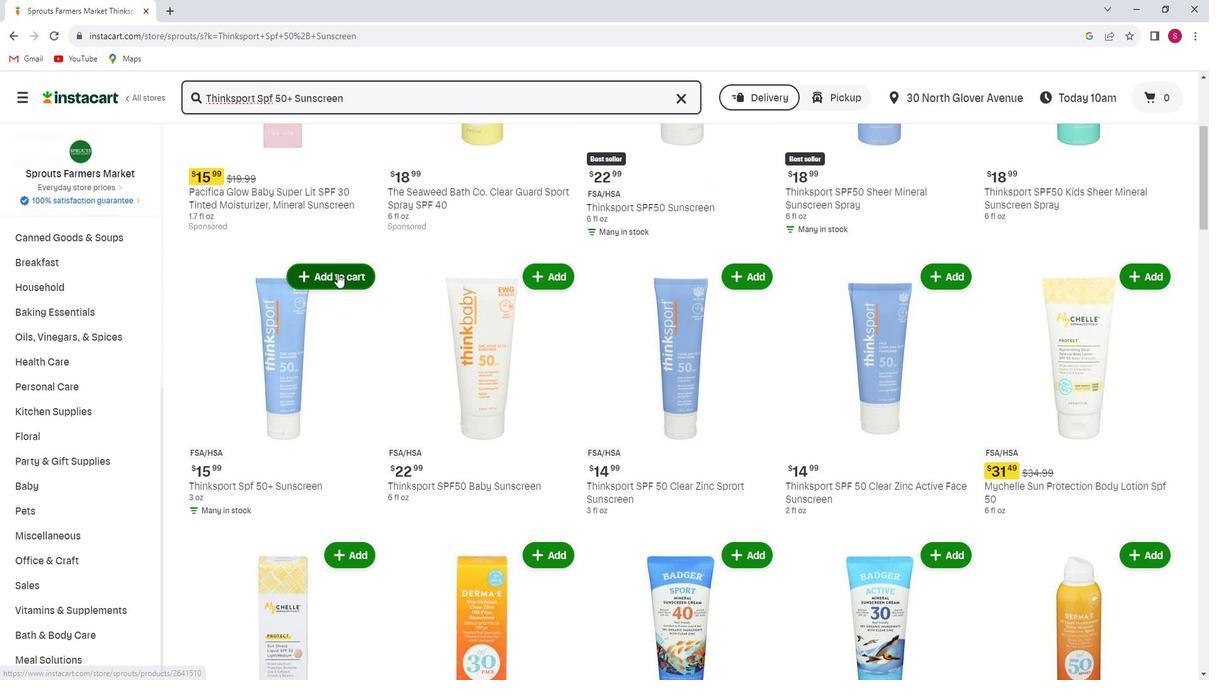 
Action: Mouse moved to (382, 406)
Screenshot: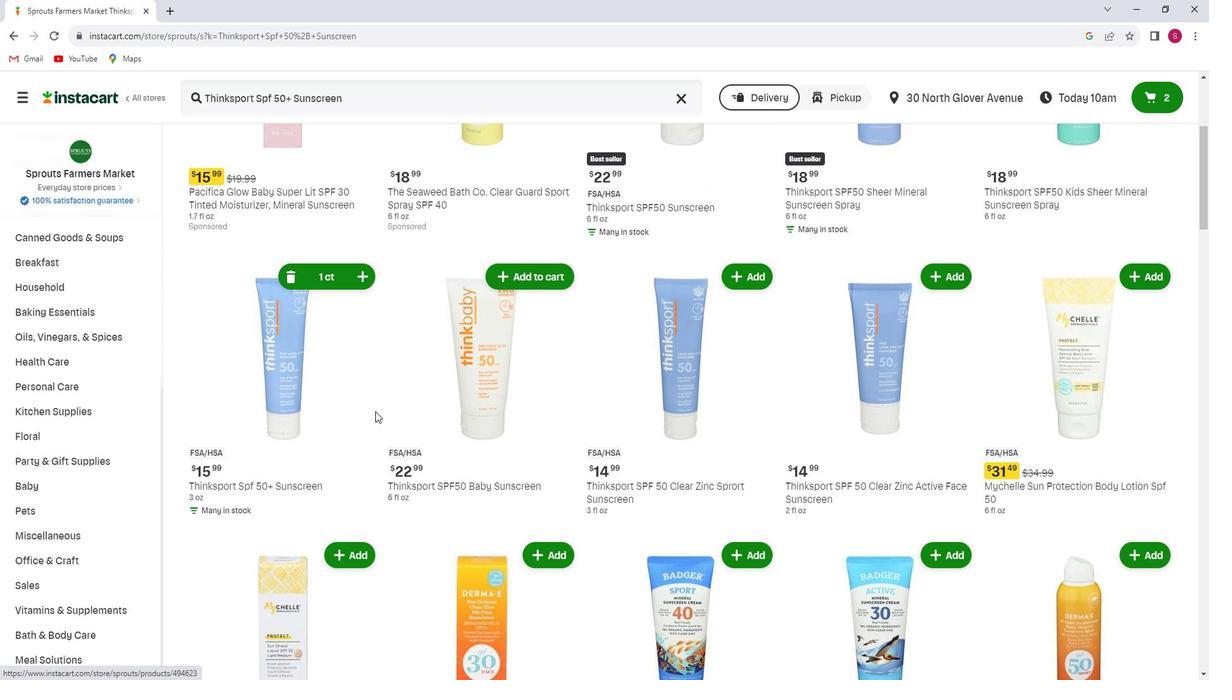 
